 Task: Look for products with lemon flavor.
Action: Mouse moved to (25, 269)
Screenshot: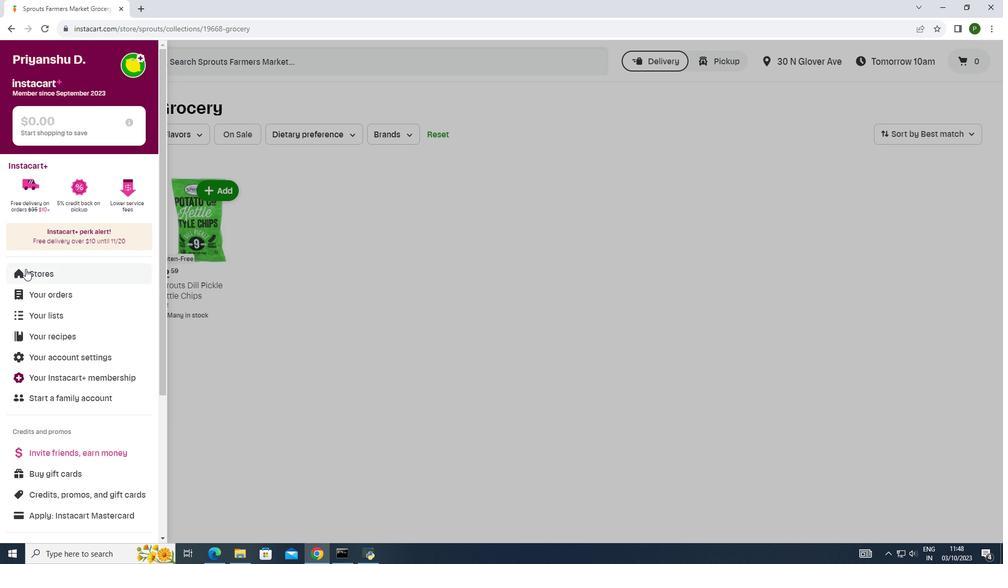 
Action: Mouse pressed left at (25, 269)
Screenshot: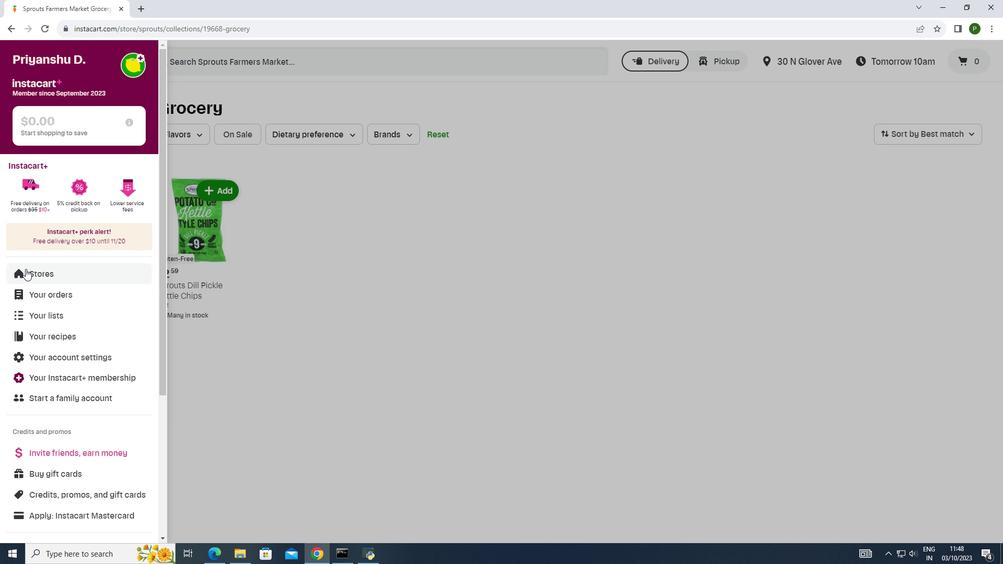 
Action: Mouse moved to (242, 106)
Screenshot: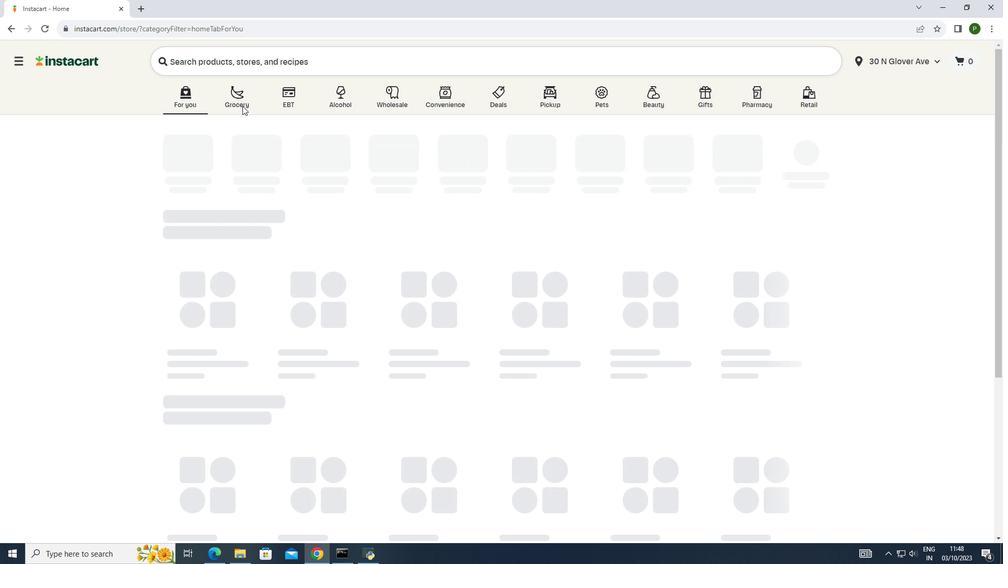 
Action: Mouse pressed left at (242, 106)
Screenshot: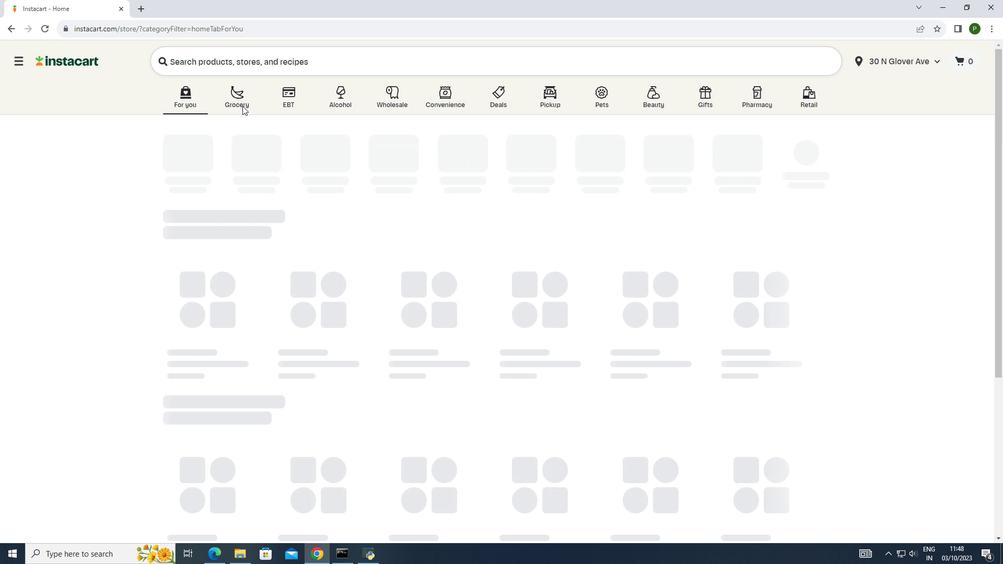 
Action: Mouse moved to (532, 160)
Screenshot: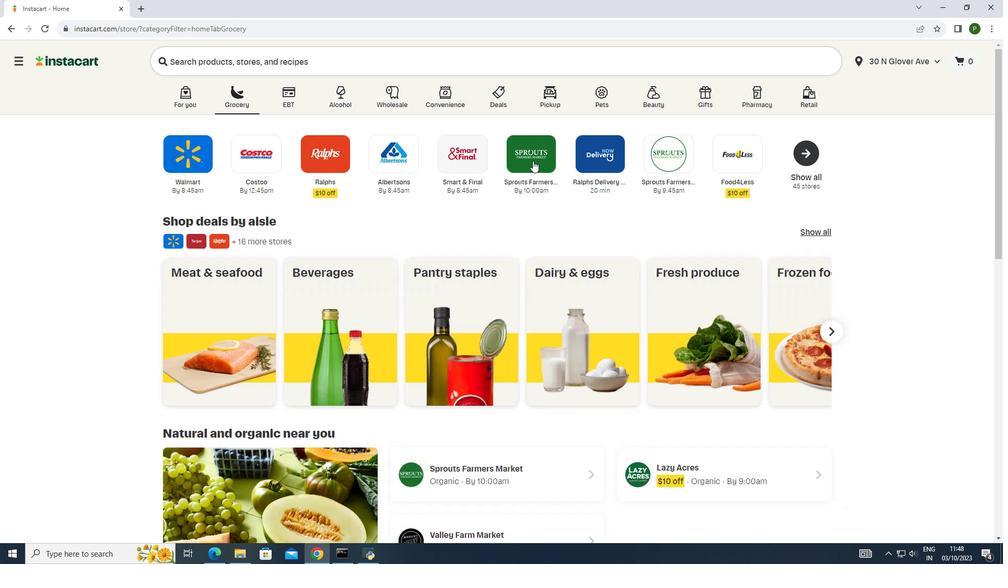 
Action: Mouse pressed left at (532, 160)
Screenshot: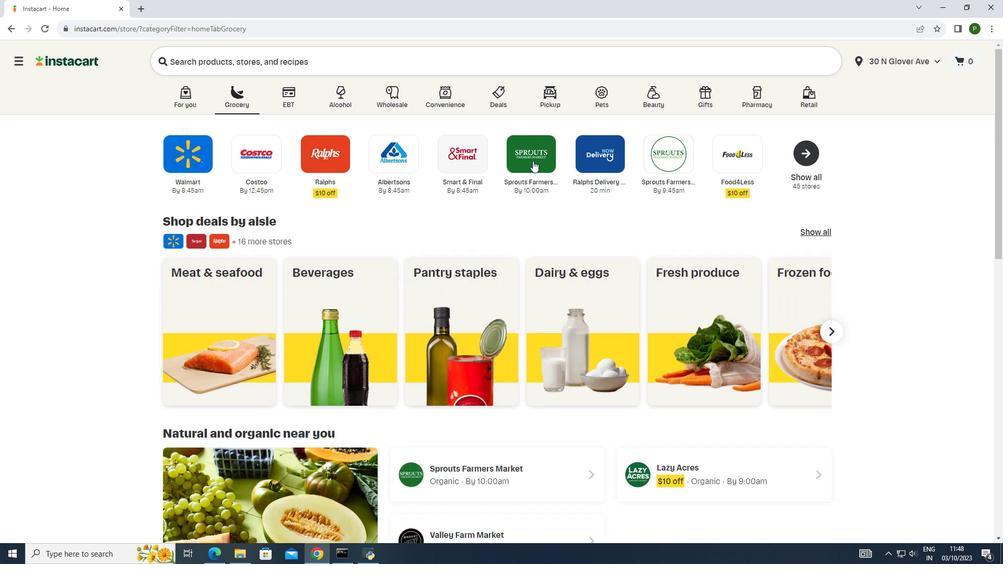
Action: Mouse moved to (75, 276)
Screenshot: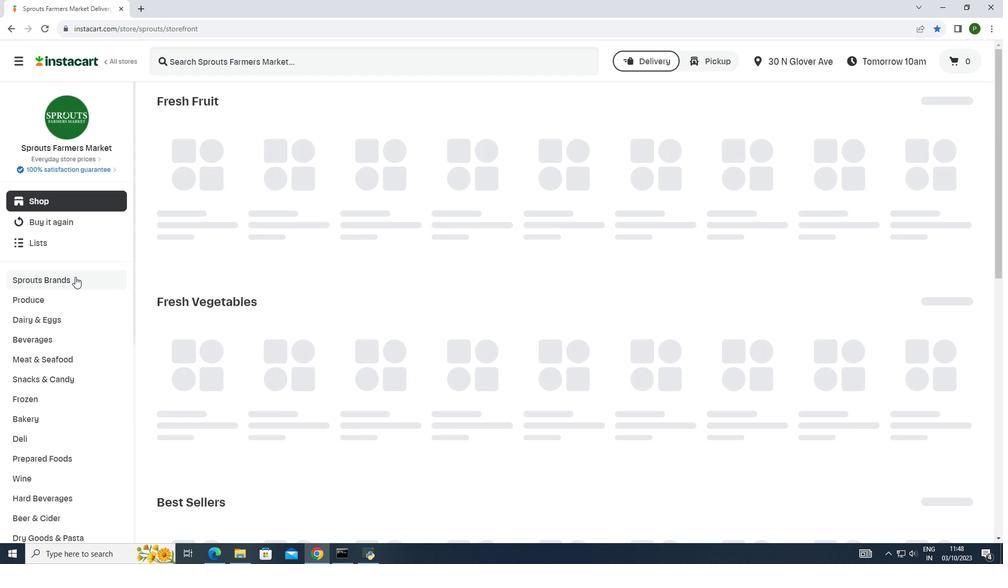 
Action: Mouse pressed left at (75, 276)
Screenshot: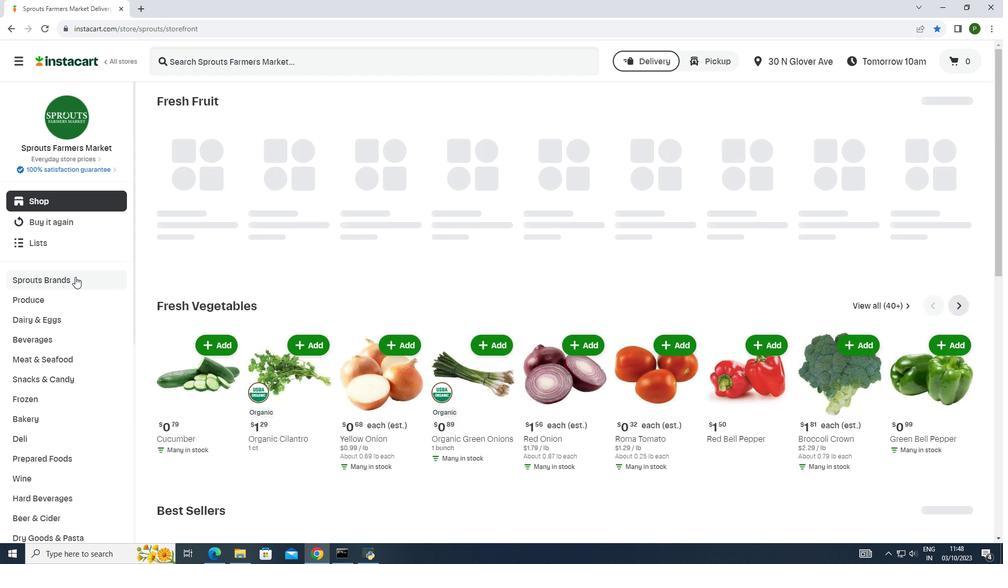 
Action: Mouse moved to (59, 357)
Screenshot: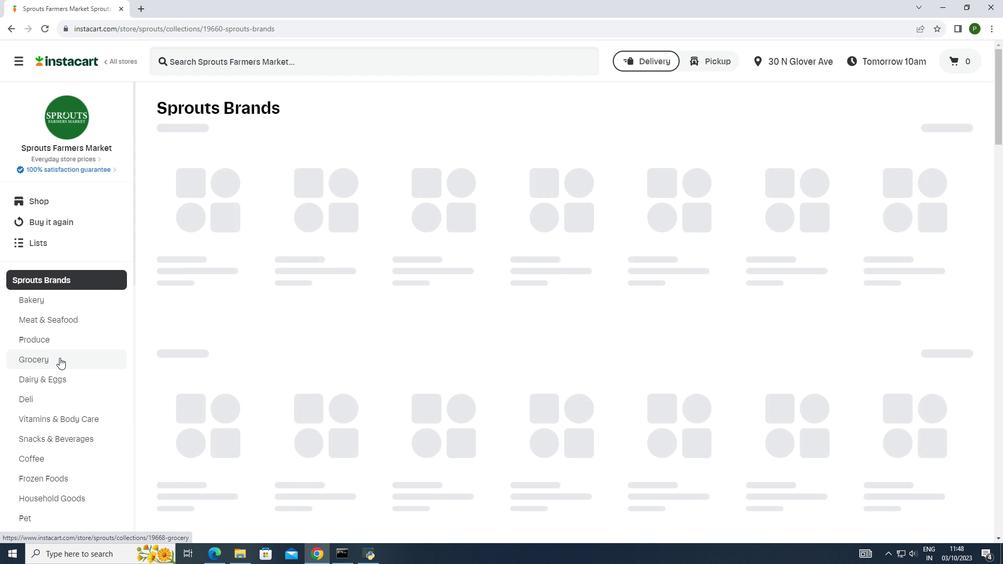 
Action: Mouse pressed left at (59, 357)
Screenshot: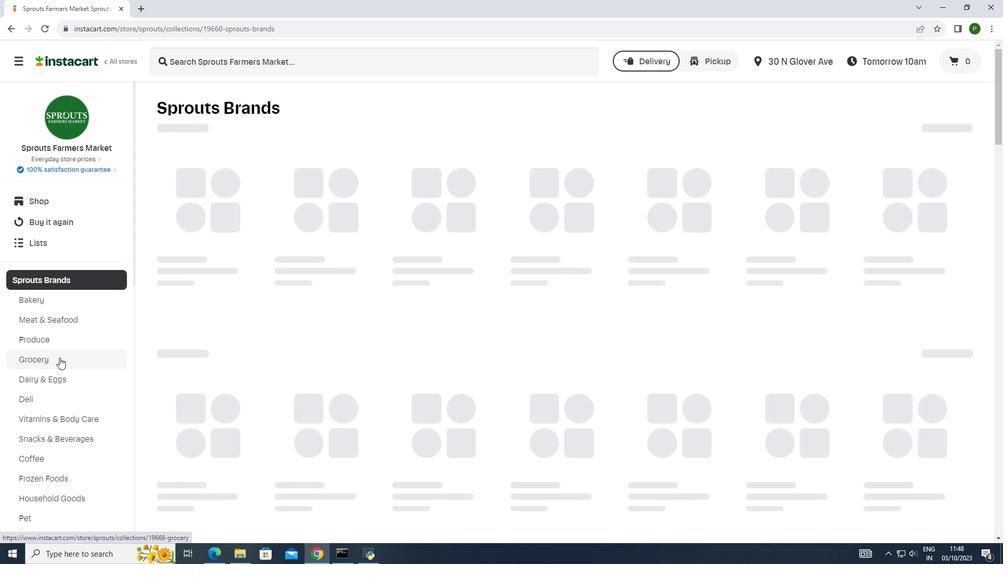
Action: Mouse moved to (183, 131)
Screenshot: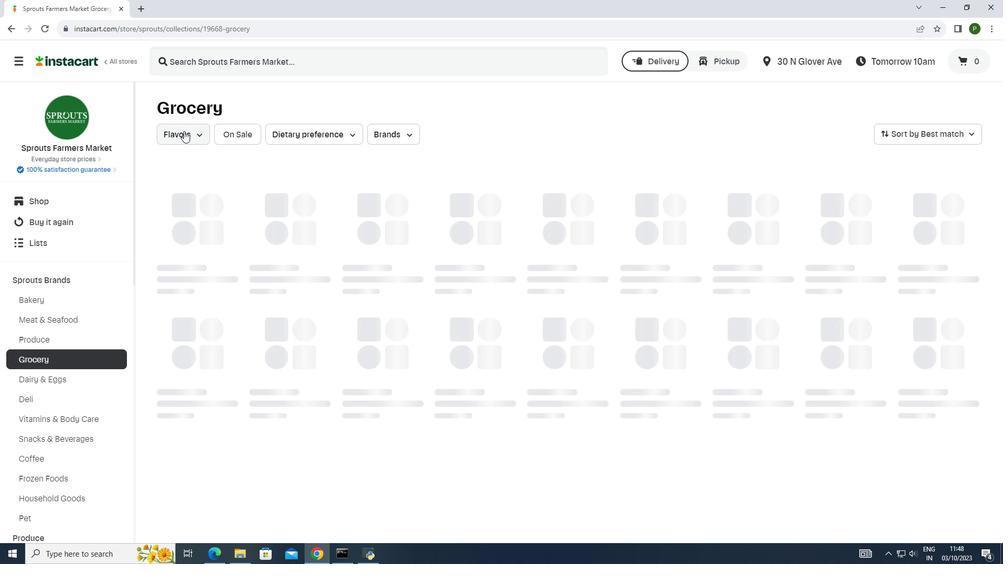 
Action: Mouse pressed left at (183, 131)
Screenshot: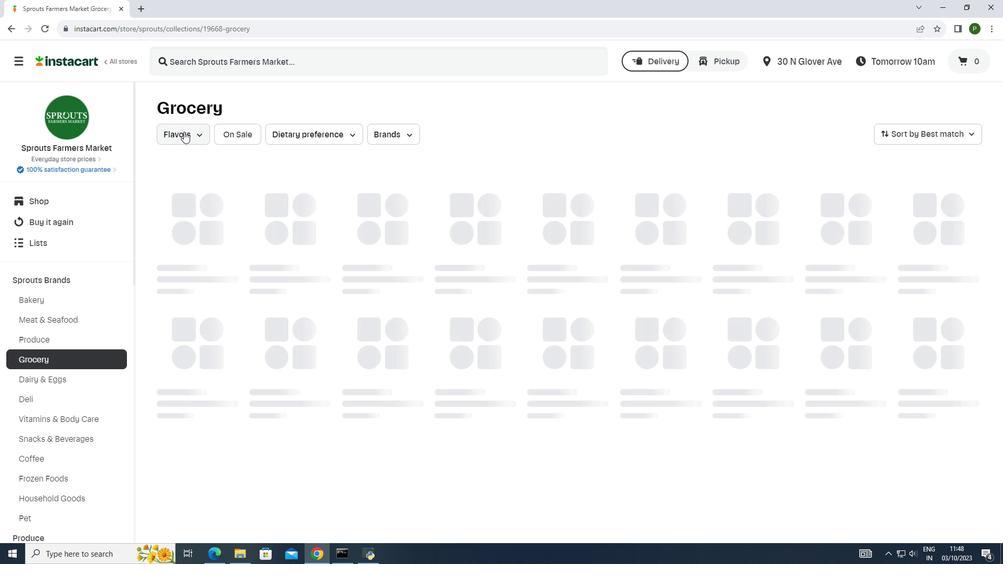 
Action: Mouse moved to (214, 211)
Screenshot: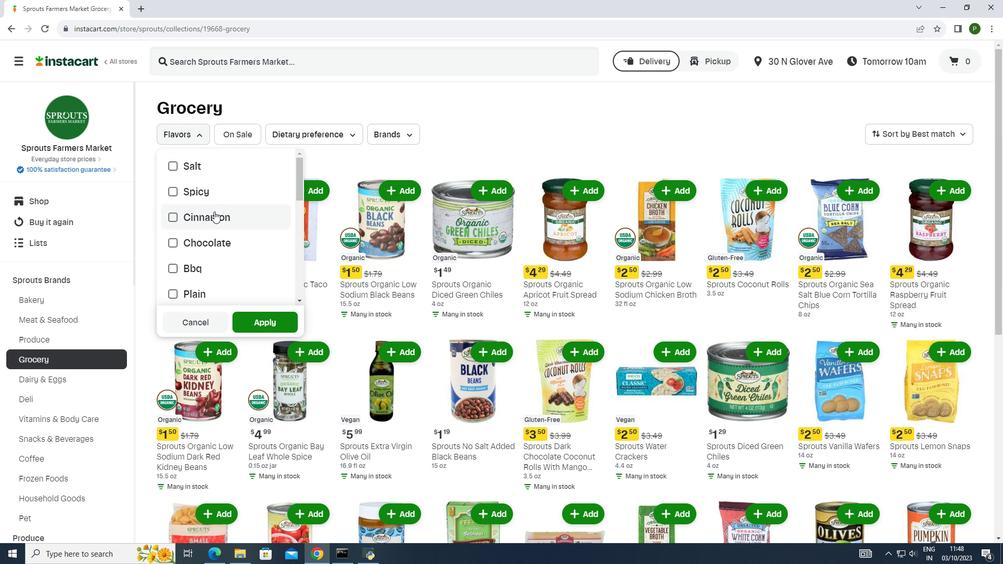 
Action: Mouse scrolled (214, 211) with delta (0, 0)
Screenshot: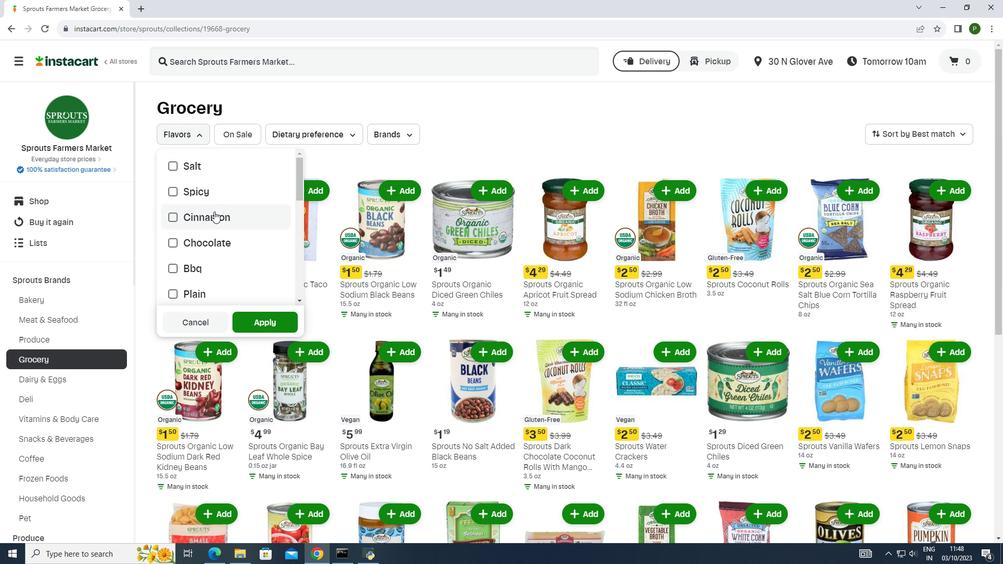 
Action: Mouse moved to (214, 211)
Screenshot: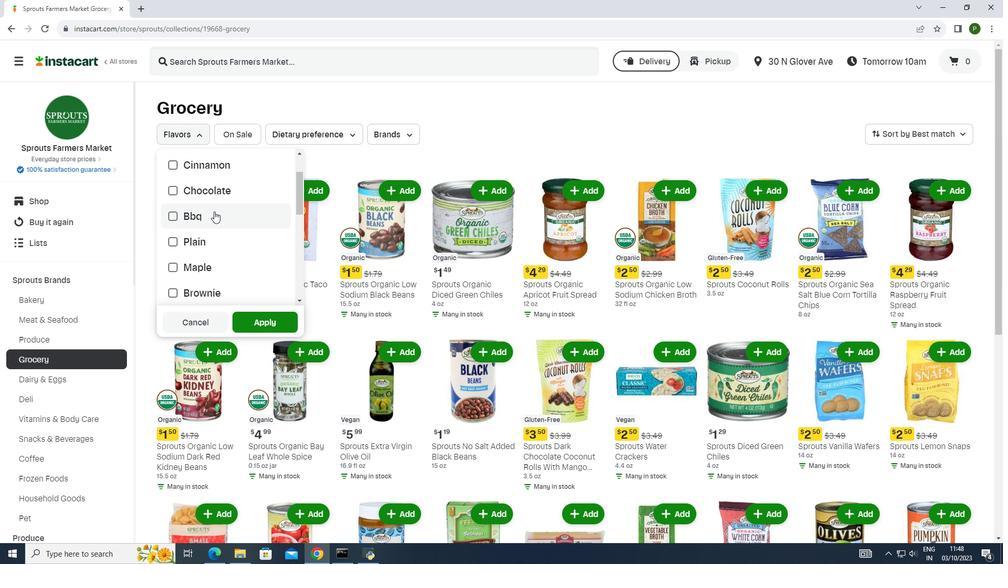 
Action: Mouse scrolled (214, 211) with delta (0, 0)
Screenshot: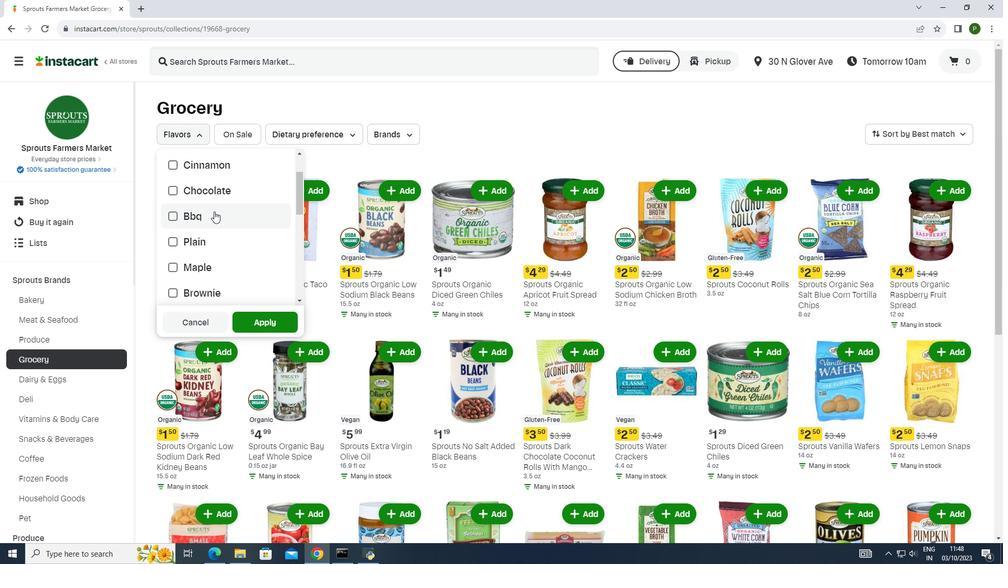 
Action: Mouse scrolled (214, 211) with delta (0, 0)
Screenshot: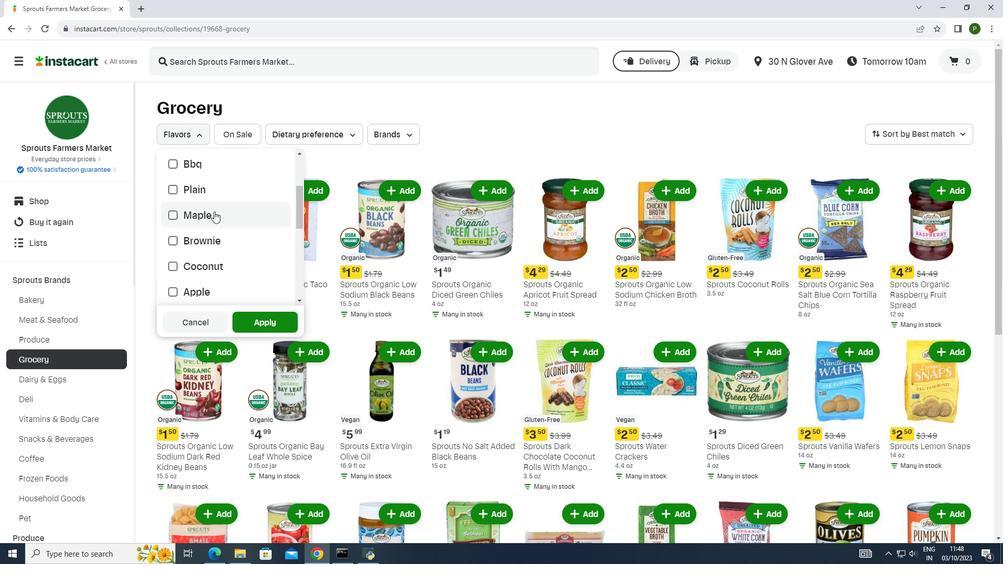 
Action: Mouse moved to (214, 212)
Screenshot: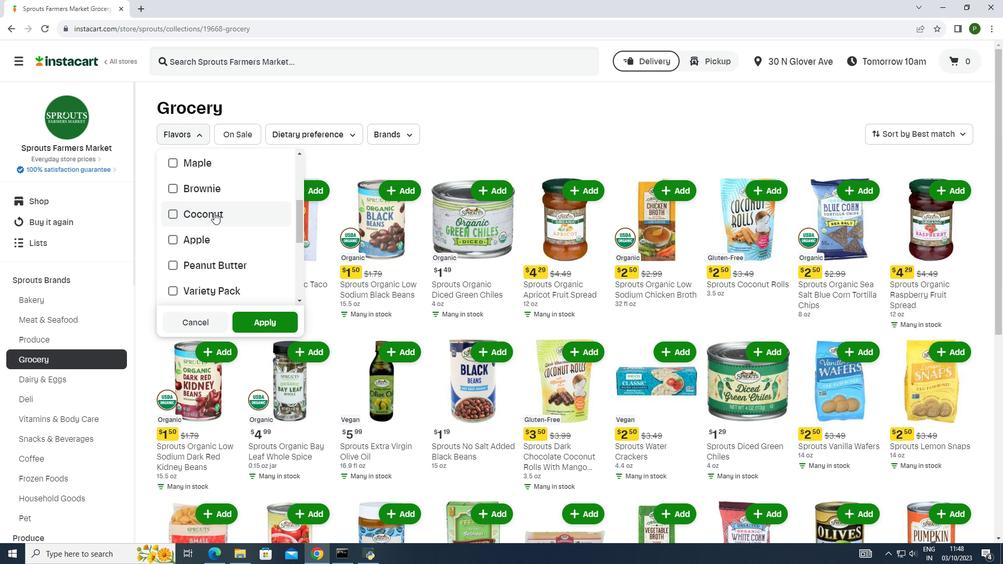 
Action: Mouse scrolled (214, 212) with delta (0, 0)
Screenshot: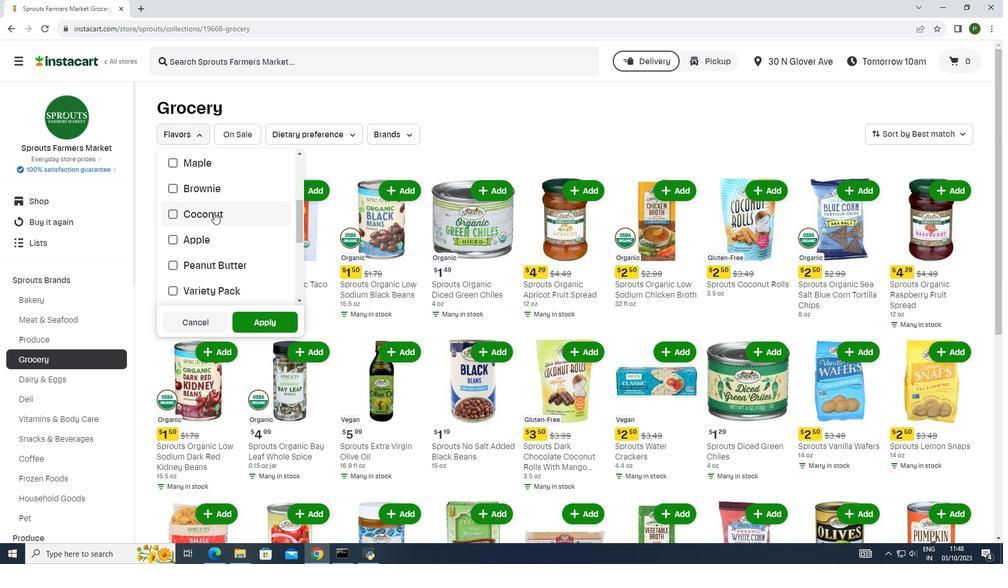 
Action: Mouse moved to (214, 214)
Screenshot: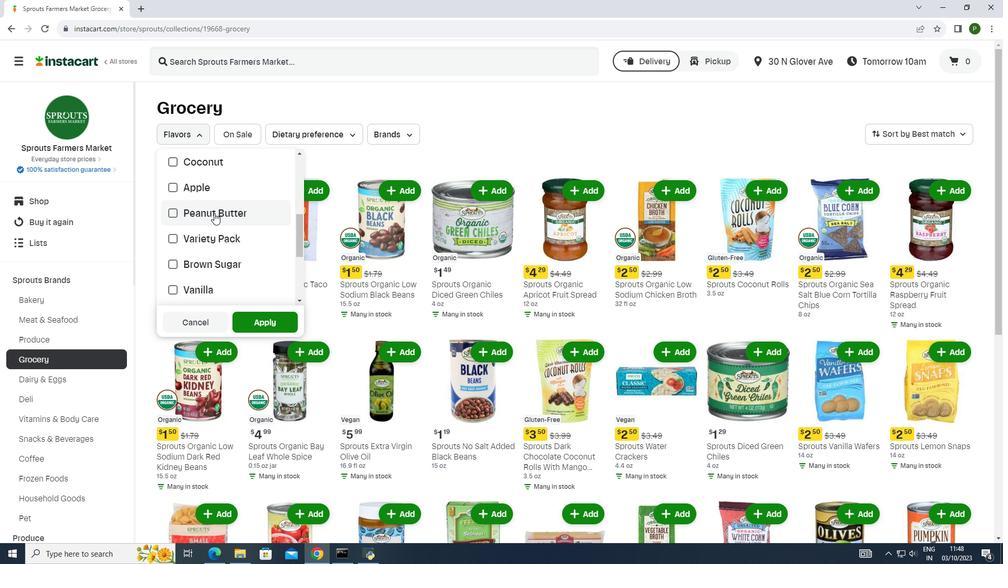 
Action: Mouse scrolled (214, 213) with delta (0, 0)
Screenshot: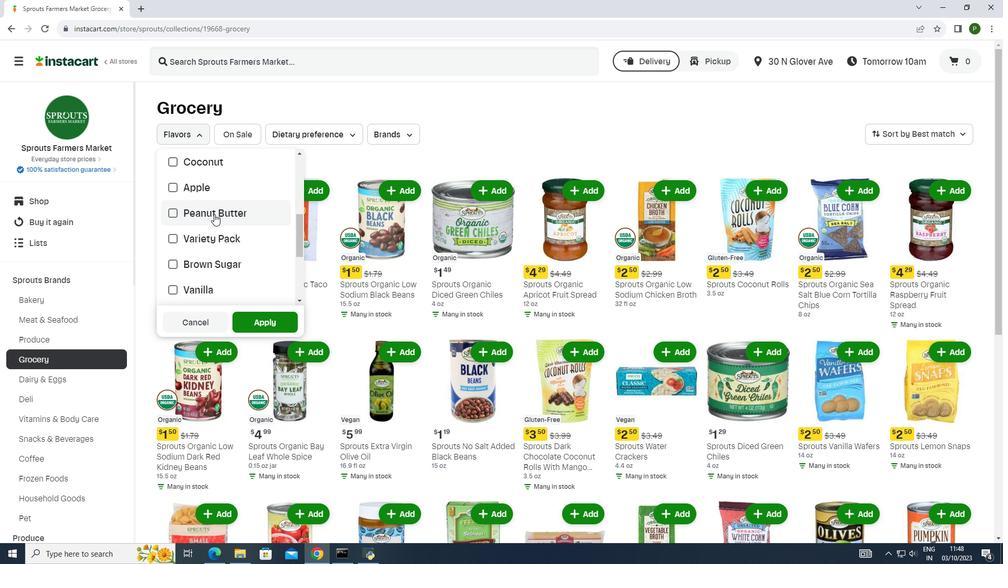 
Action: Mouse moved to (214, 215)
Screenshot: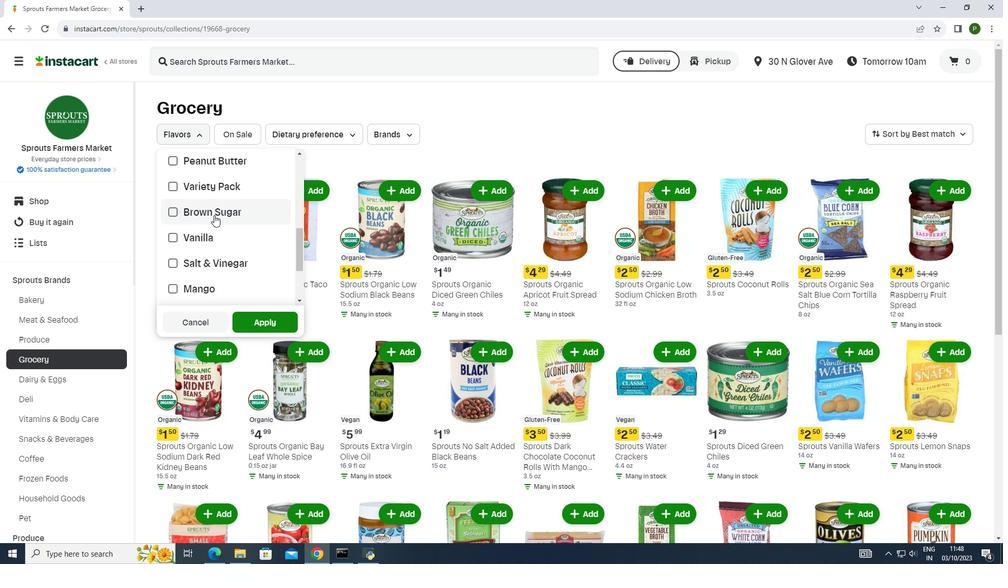 
Action: Mouse scrolled (214, 214) with delta (0, 0)
Screenshot: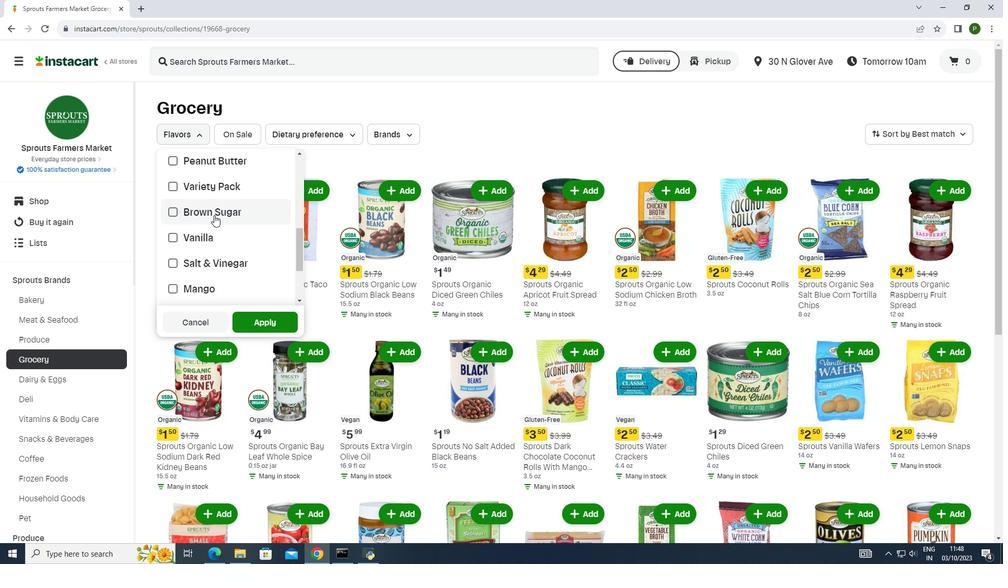 
Action: Mouse moved to (193, 260)
Screenshot: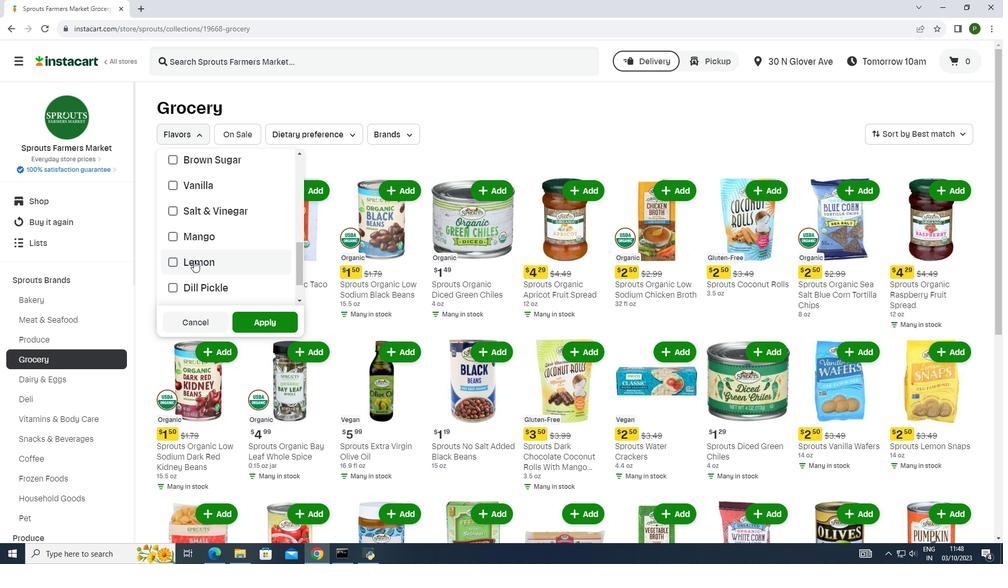 
Action: Mouse pressed left at (193, 260)
Screenshot: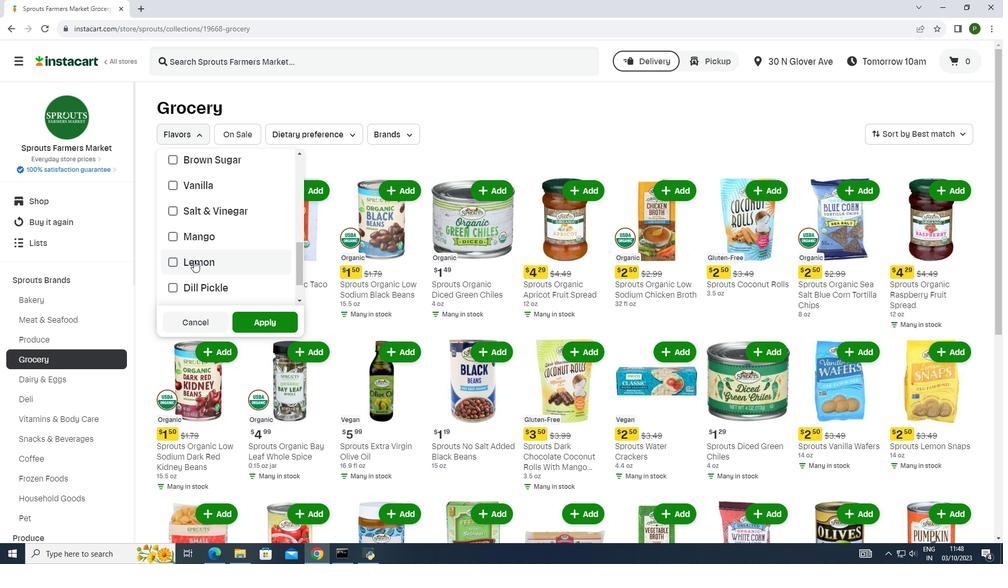 
Action: Mouse moved to (253, 322)
Screenshot: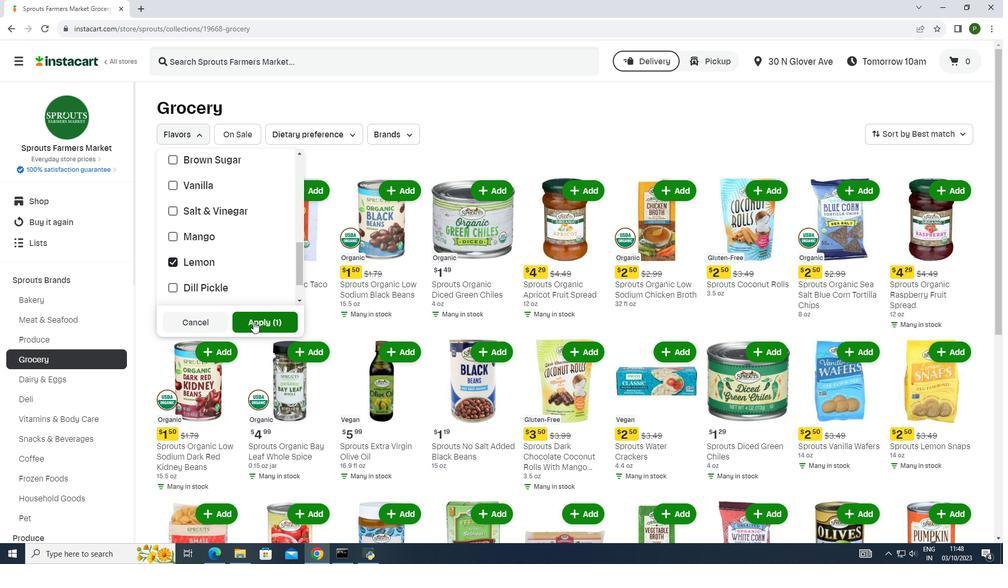 
Action: Mouse pressed left at (253, 322)
Screenshot: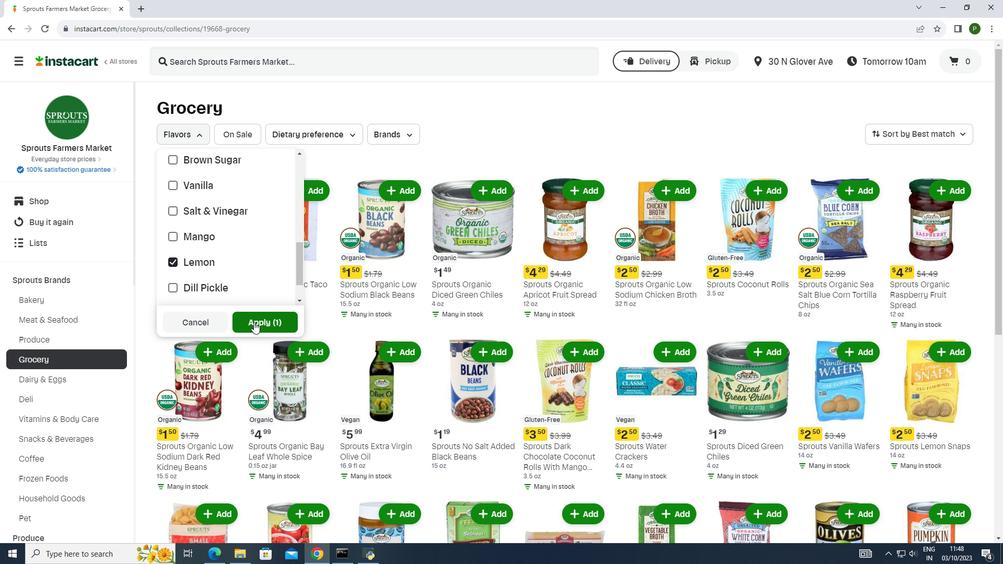 
